 Task: Create a new form with the heading "Google Form" and add the description "Number of Persons".
Action: Mouse moved to (206, 62)
Screenshot: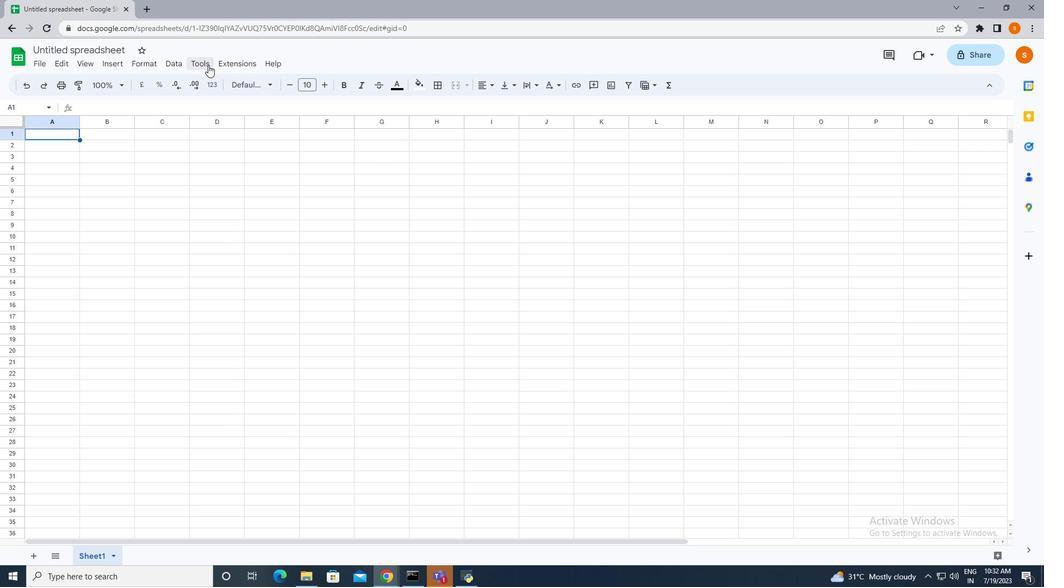 
Action: Mouse pressed left at (206, 62)
Screenshot: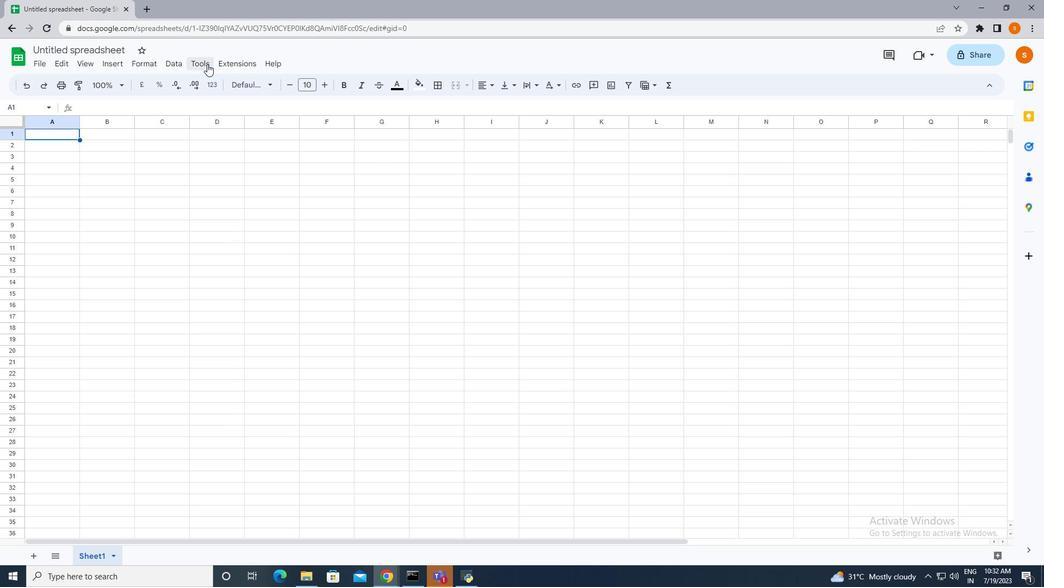 
Action: Mouse moved to (222, 83)
Screenshot: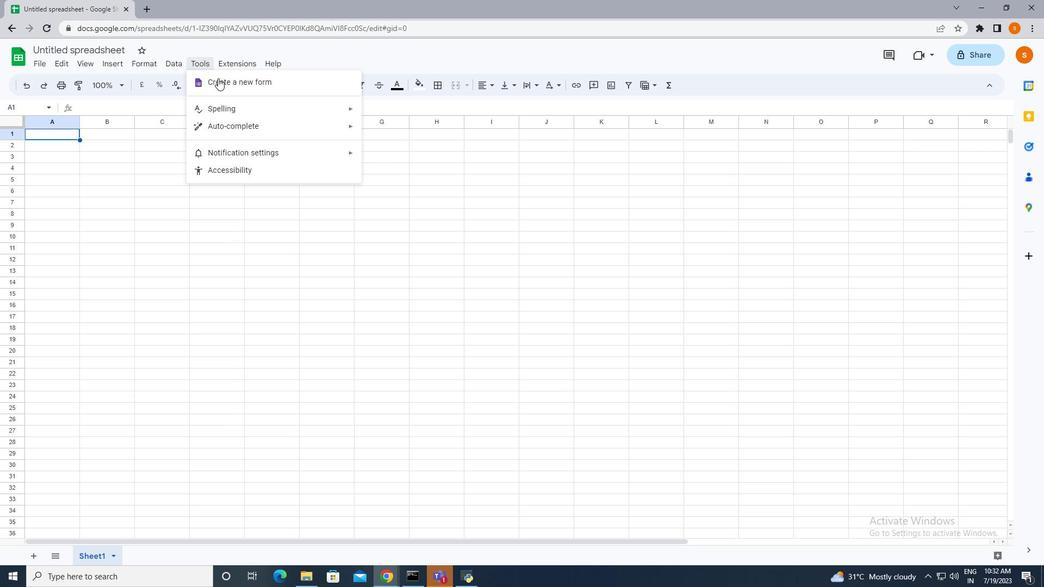 
Action: Mouse pressed left at (222, 83)
Screenshot: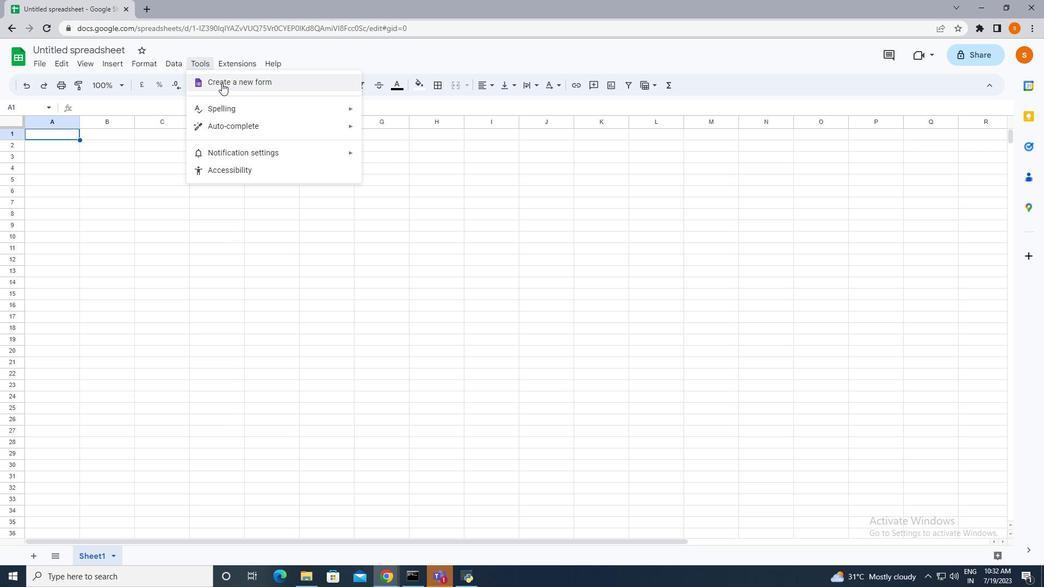 
Action: Mouse moved to (495, 125)
Screenshot: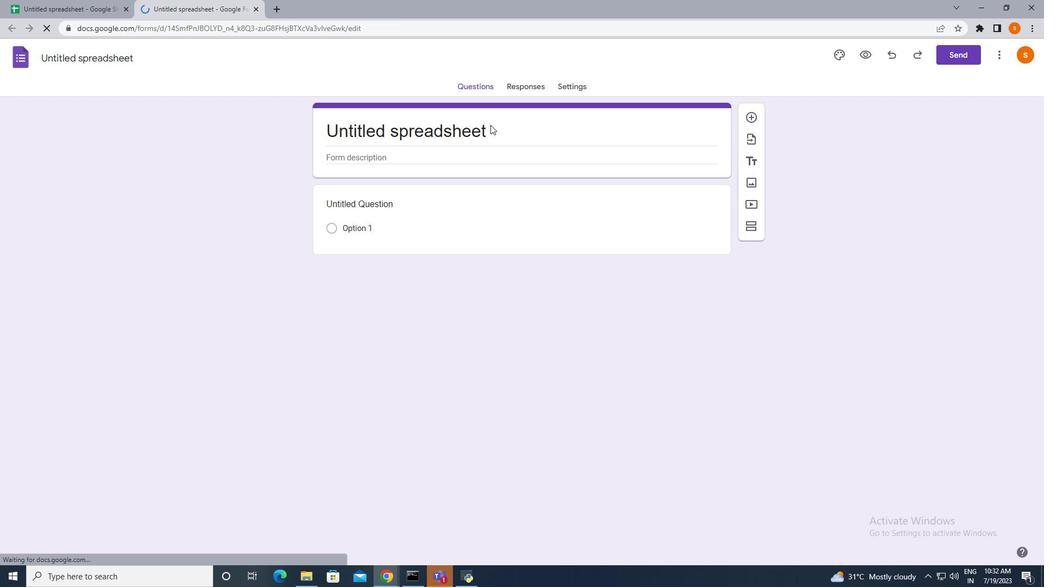 
Action: Mouse pressed left at (495, 125)
Screenshot: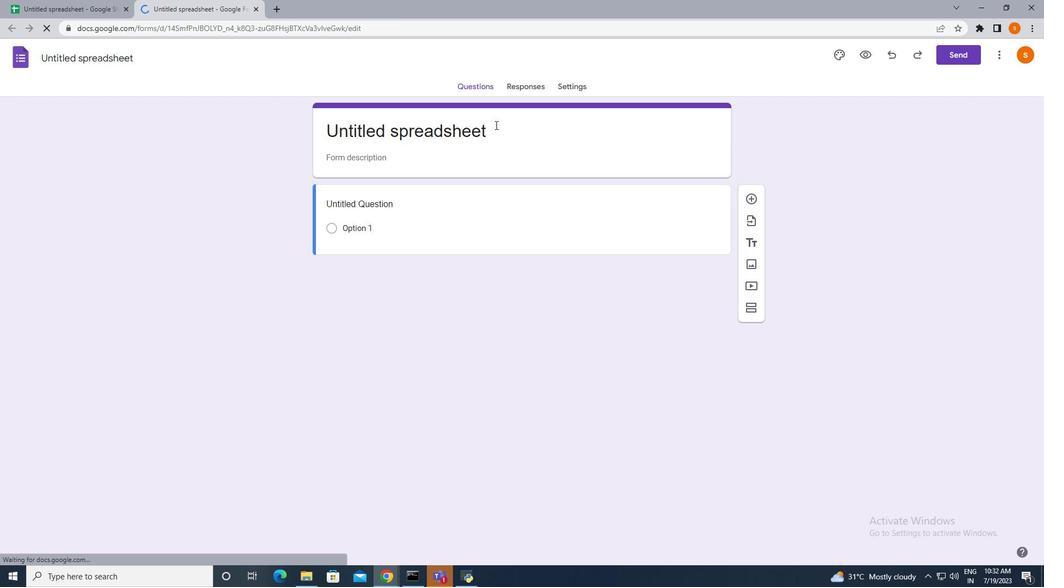 
Action: Mouse moved to (486, 138)
Screenshot: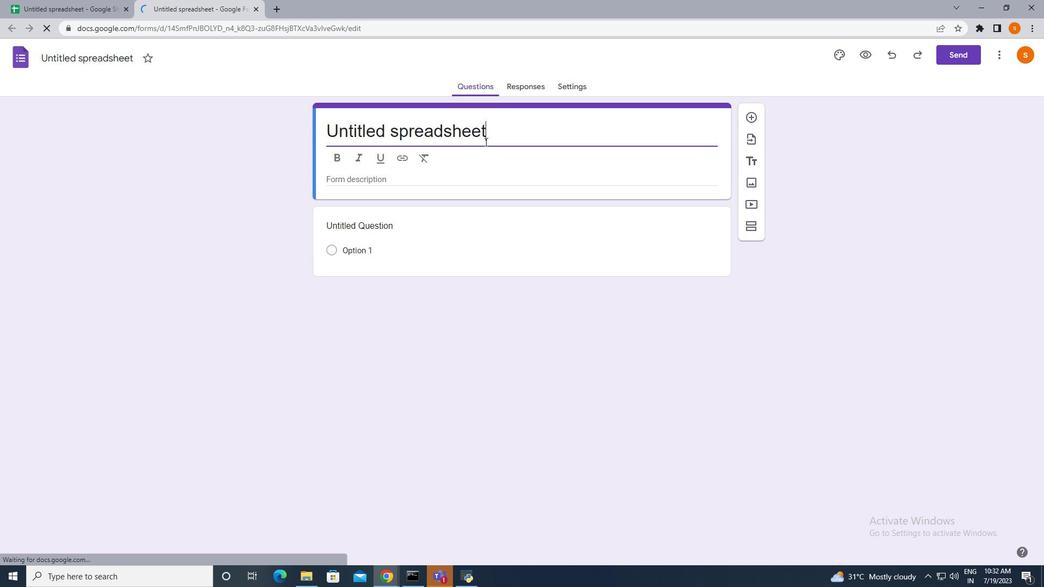 
Action: Mouse pressed left at (486, 138)
Screenshot: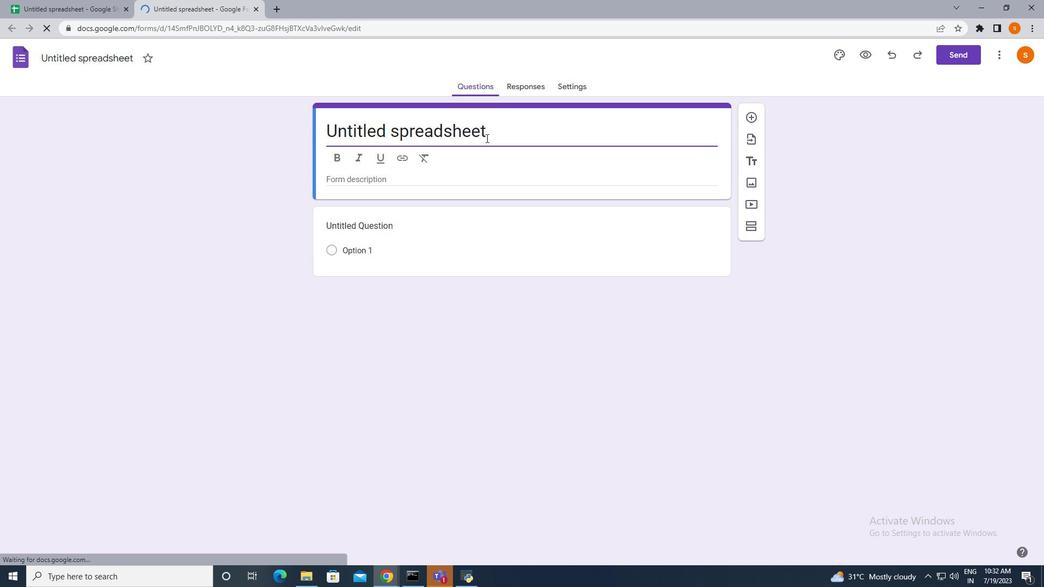 
Action: Mouse moved to (219, 134)
Screenshot: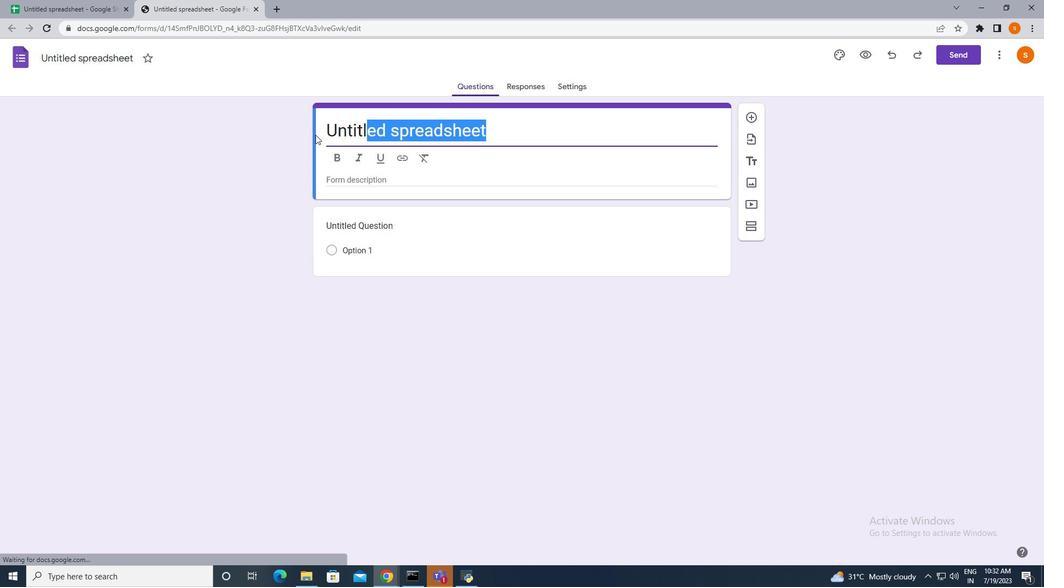 
Action: Key pressed <Key.shift>Google<Key.space><Key.shift>Form
Screenshot: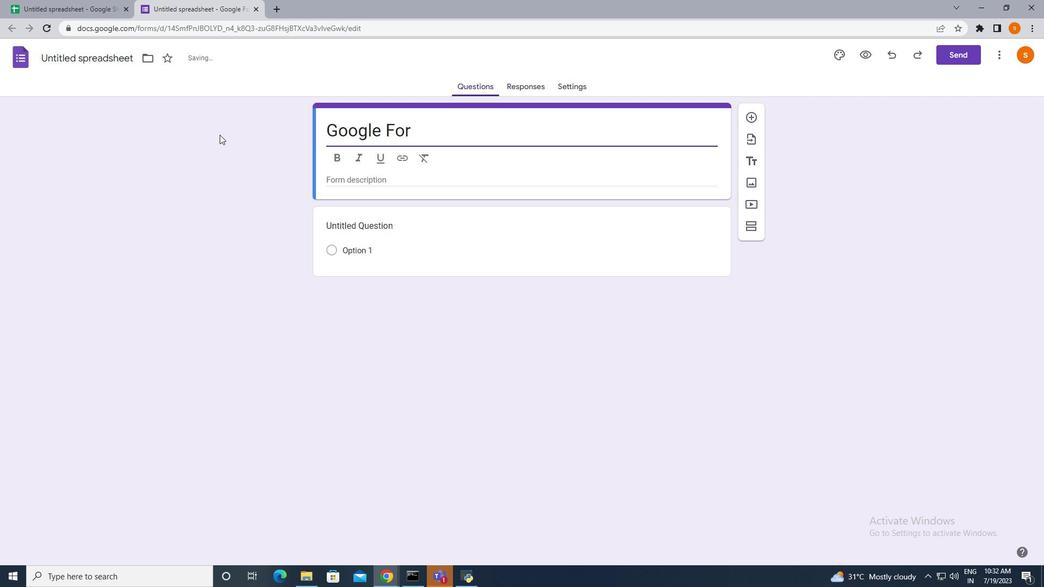 
Action: Mouse moved to (337, 178)
Screenshot: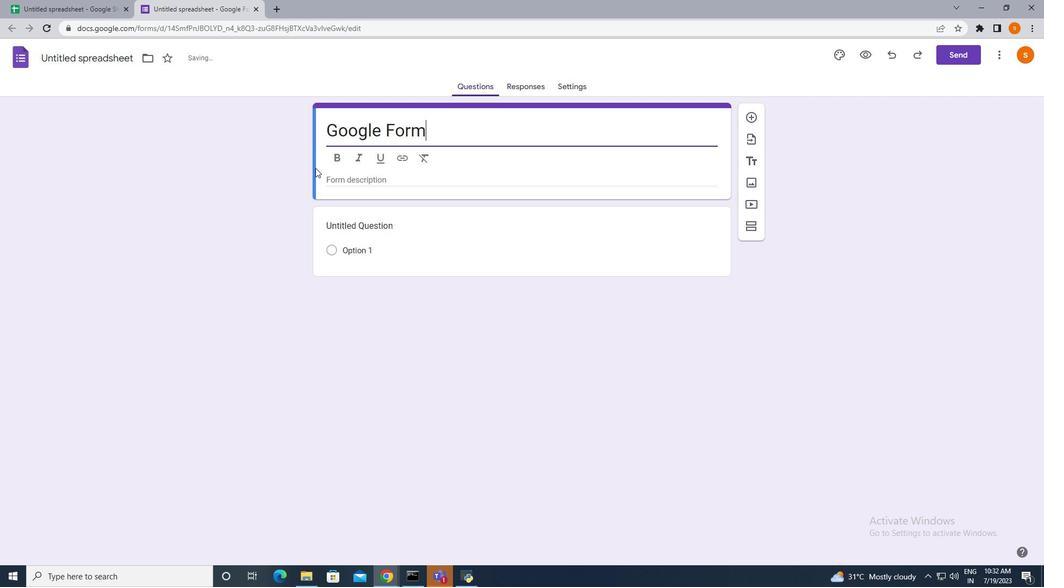 
Action: Mouse pressed left at (337, 178)
Screenshot: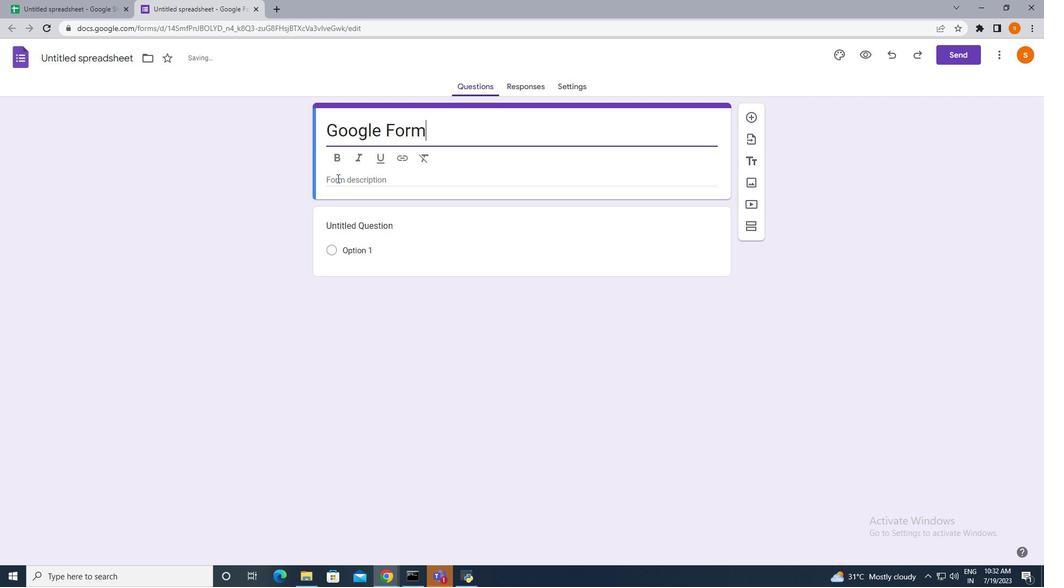 
Action: Key pressed <Key.shift>Number<Key.space>of<Key.space><Key.shift>Persons
Screenshot: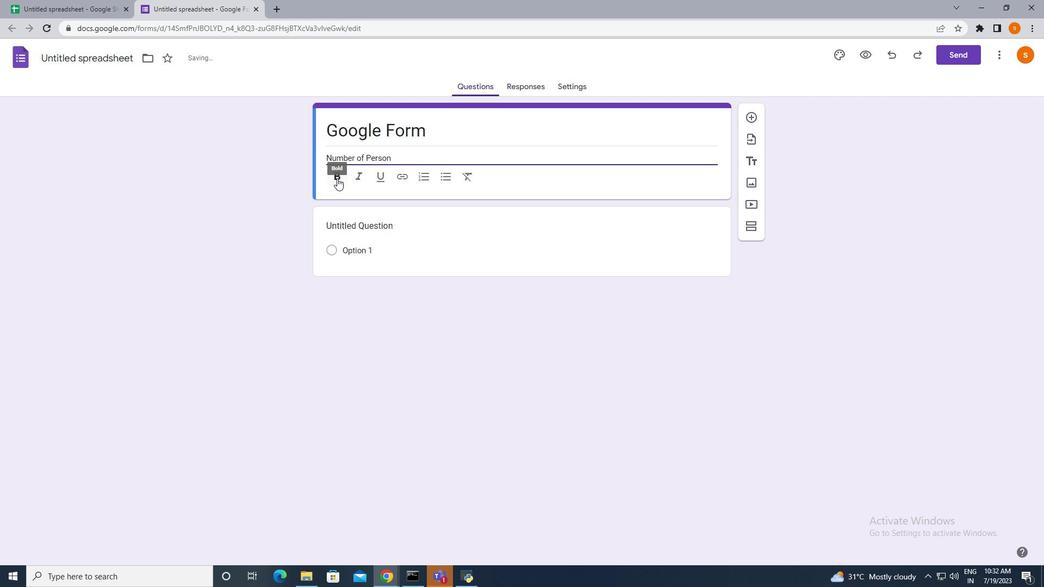 
Action: Mouse moved to (362, 208)
Screenshot: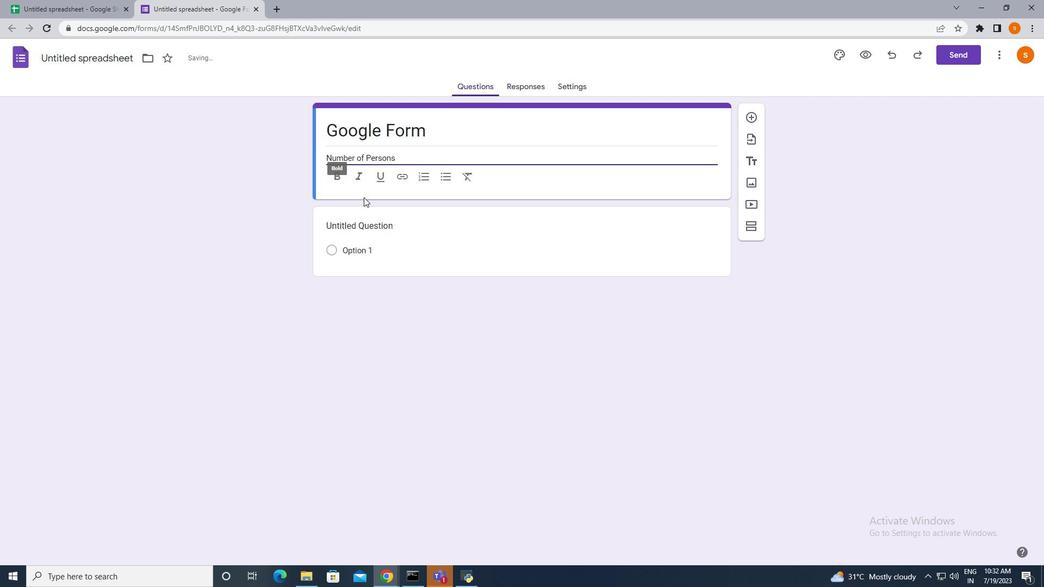 
